 Task: Check your referral status.
Action: Mouse moved to (60, 81)
Screenshot: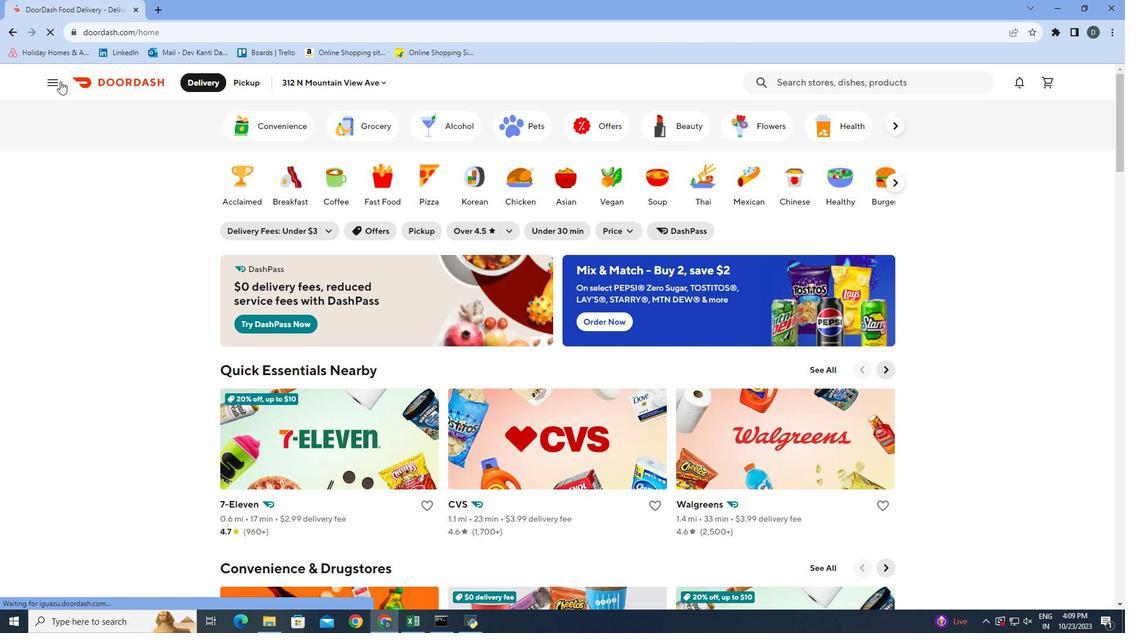 
Action: Mouse pressed left at (60, 81)
Screenshot: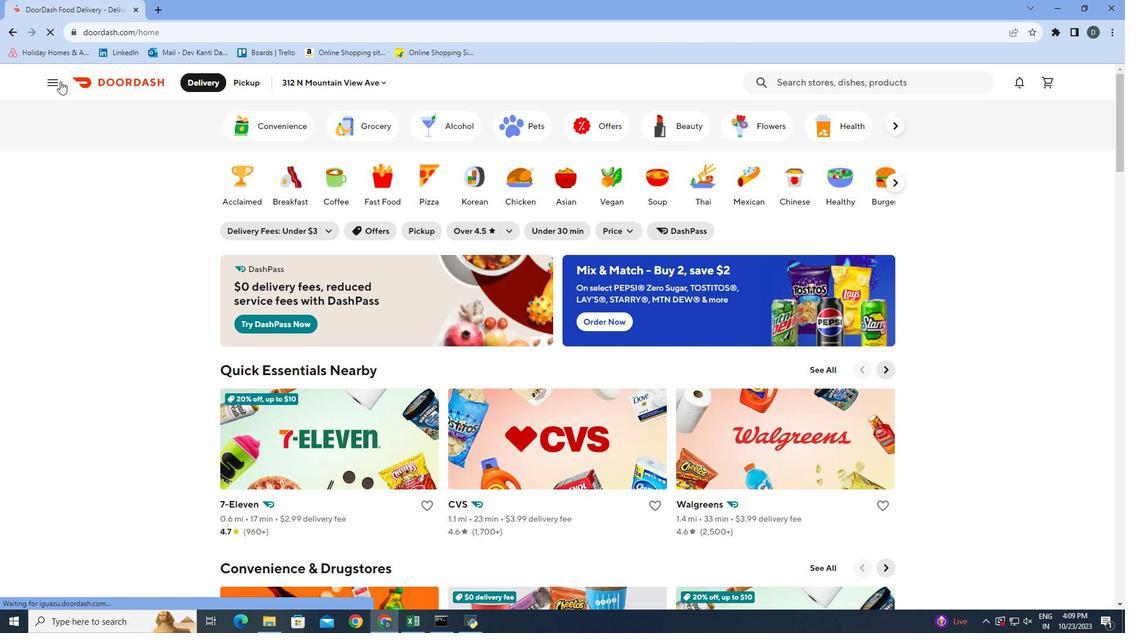 
Action: Mouse moved to (88, 363)
Screenshot: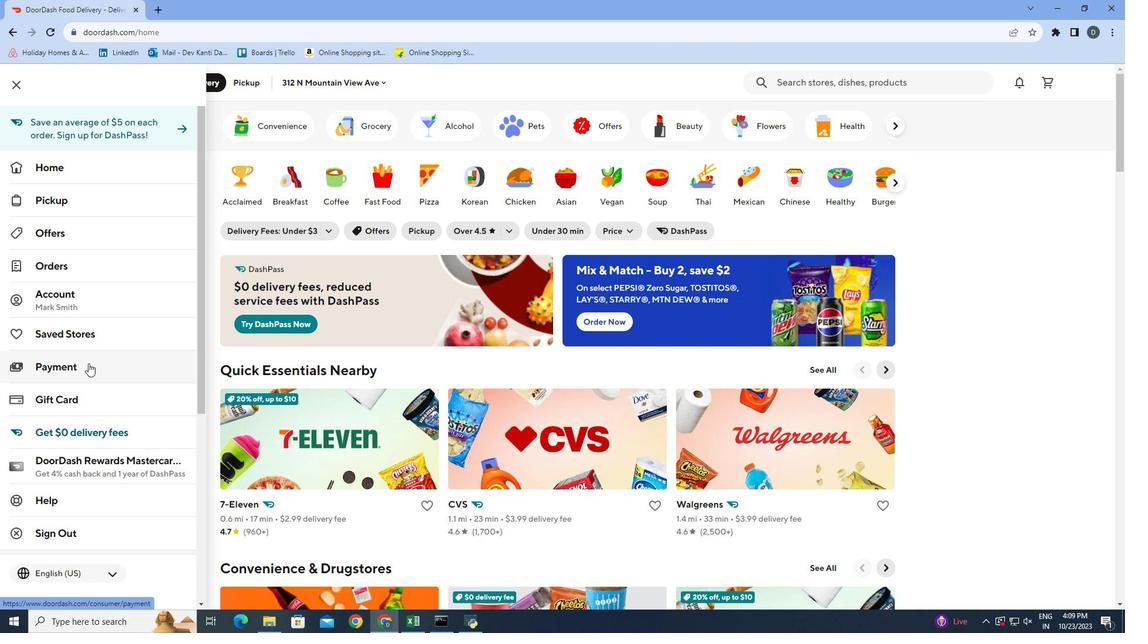 
Action: Mouse pressed left at (88, 363)
Screenshot: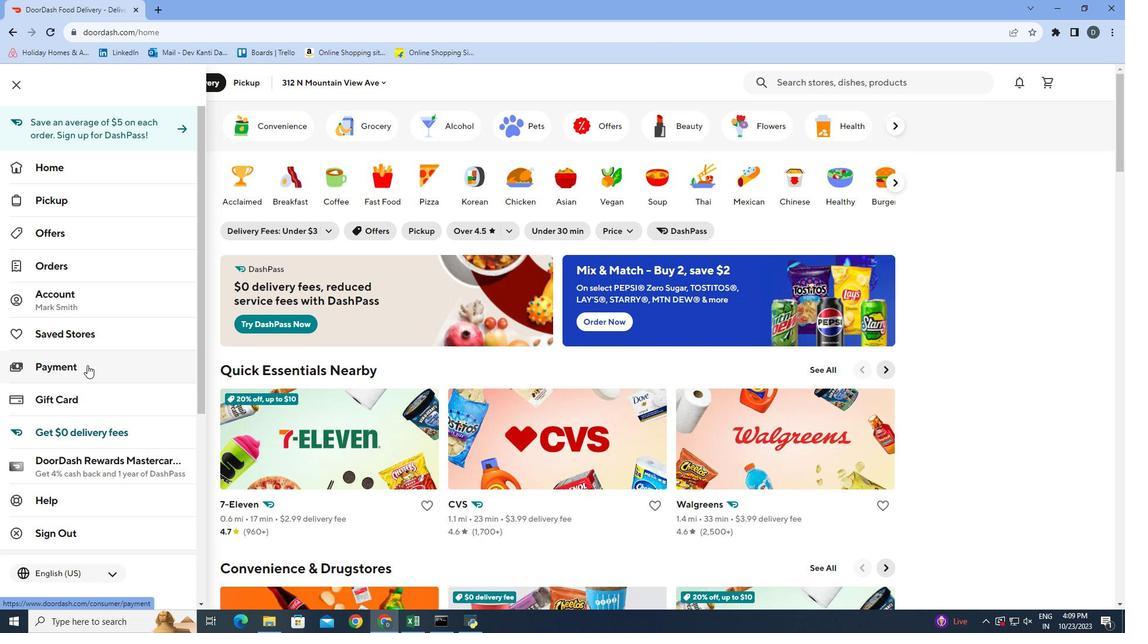 
Action: Mouse moved to (817, 400)
Screenshot: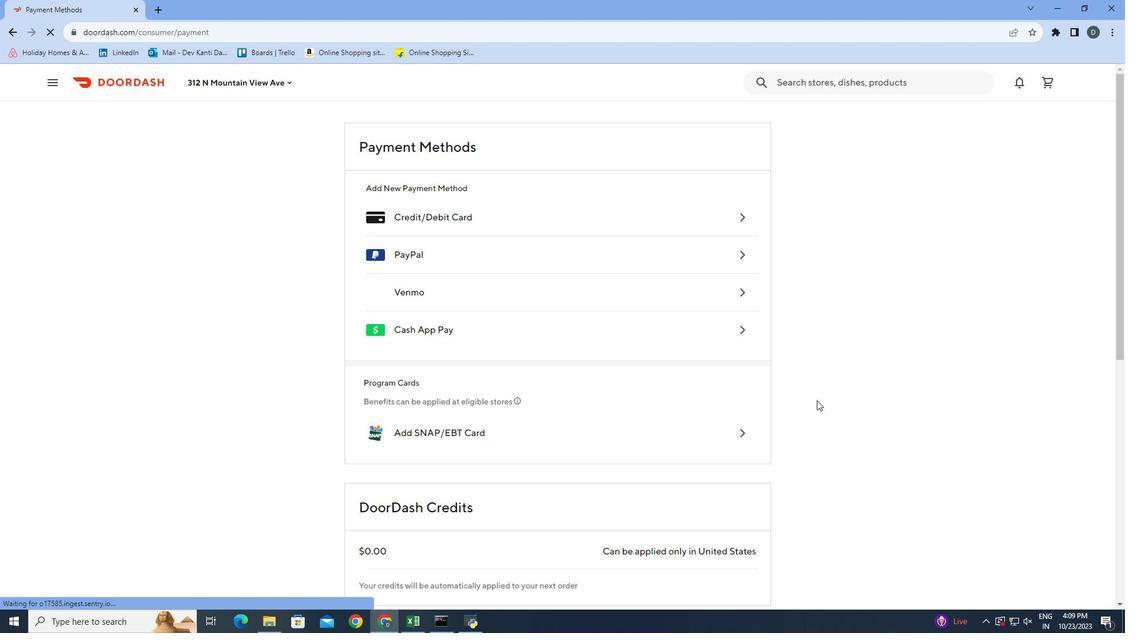 
Action: Mouse scrolled (817, 399) with delta (0, 0)
Screenshot: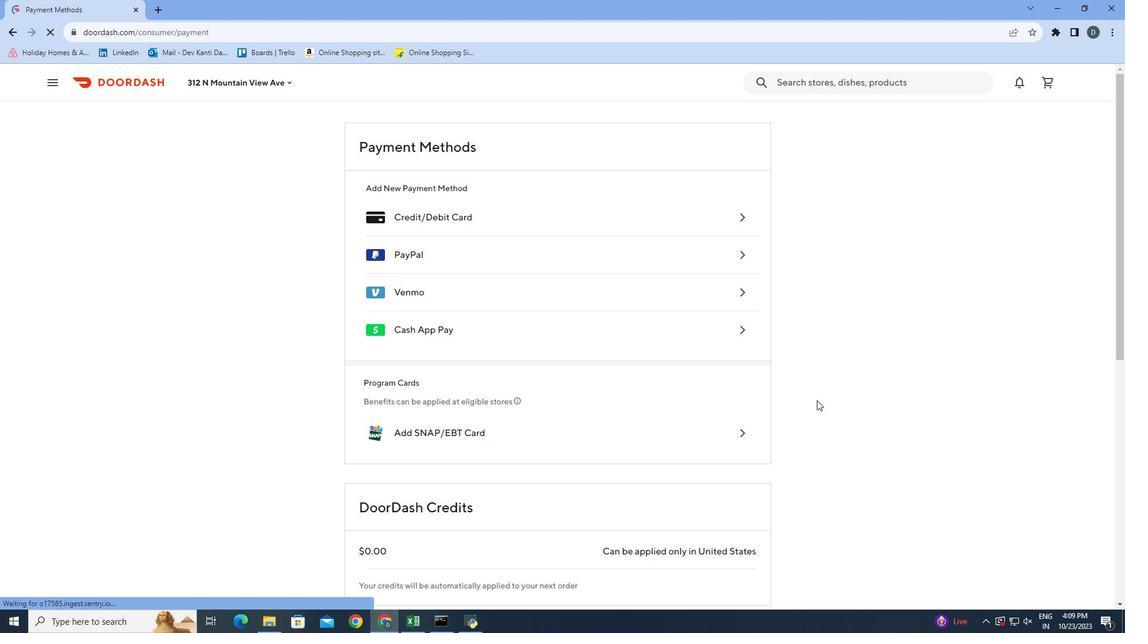
Action: Mouse scrolled (817, 399) with delta (0, 0)
Screenshot: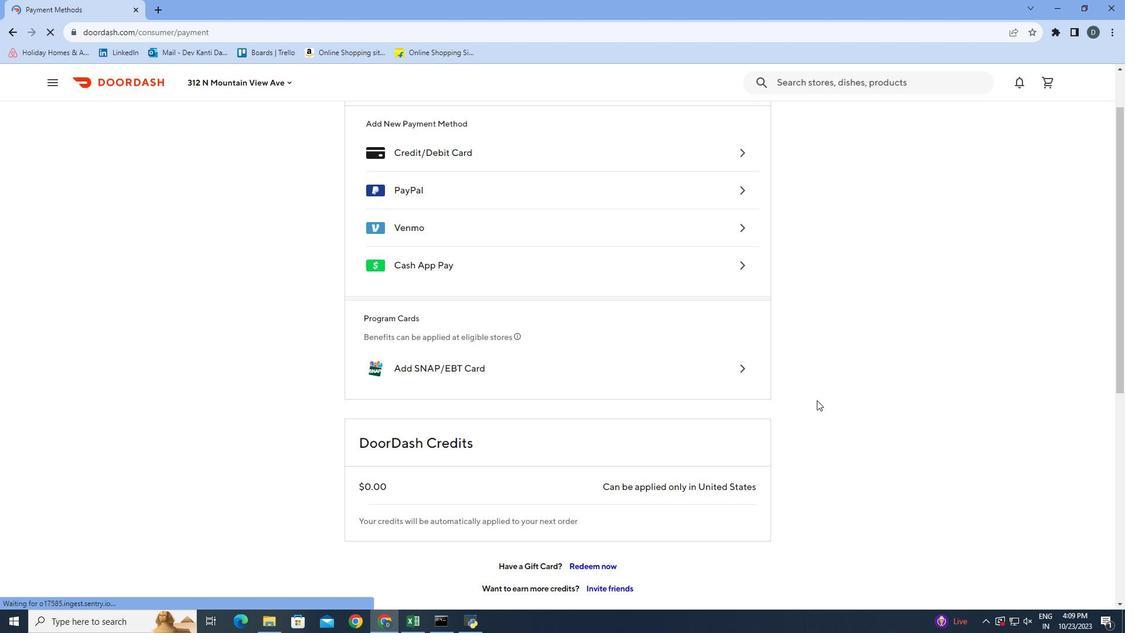 
Action: Mouse scrolled (817, 399) with delta (0, 0)
Screenshot: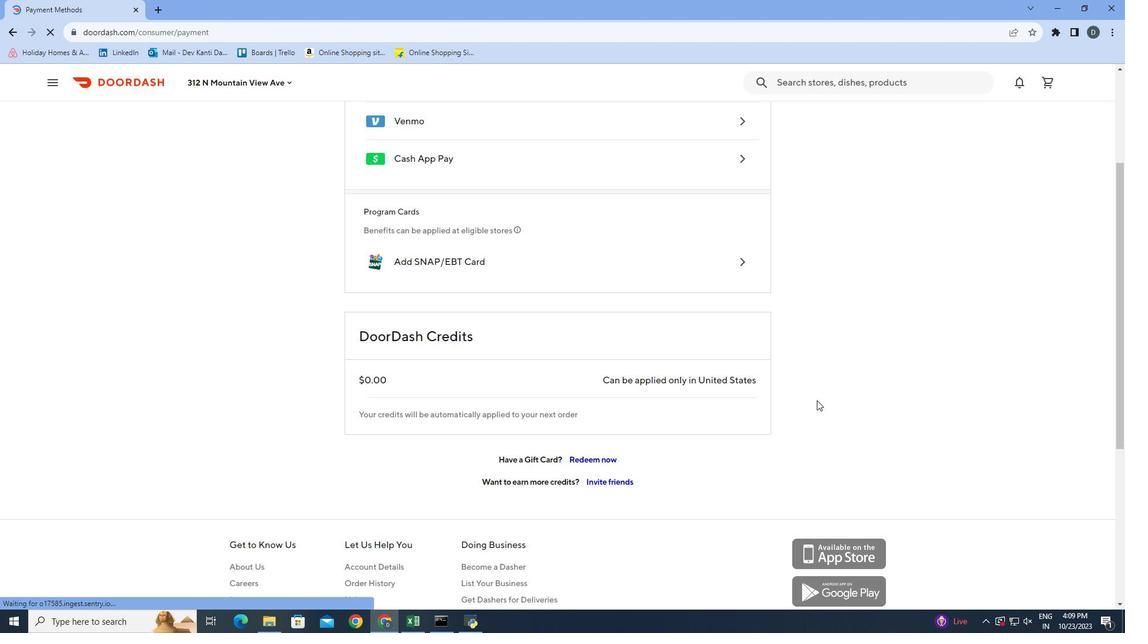 
Action: Mouse scrolled (817, 399) with delta (0, 0)
Screenshot: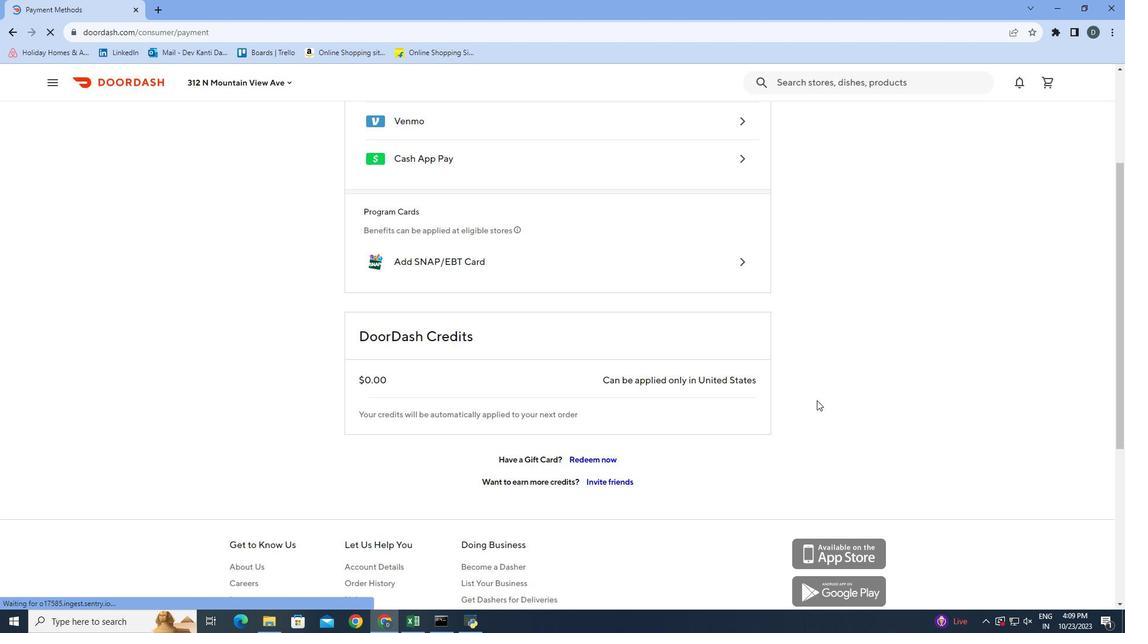 
Action: Mouse moved to (622, 423)
Screenshot: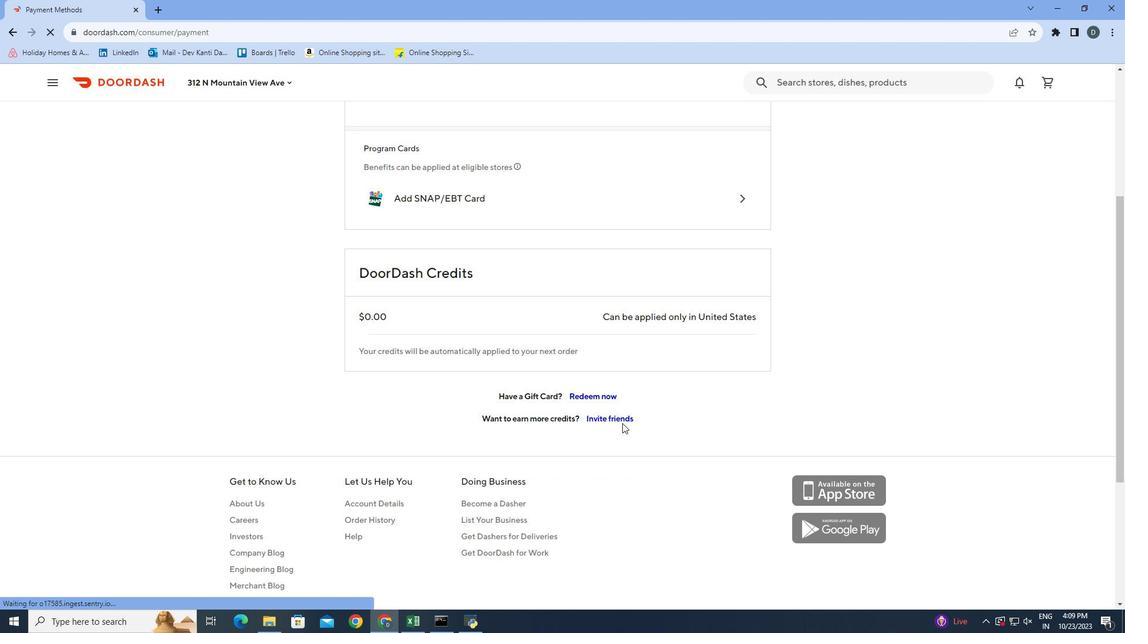 
Action: Mouse pressed left at (622, 423)
Screenshot: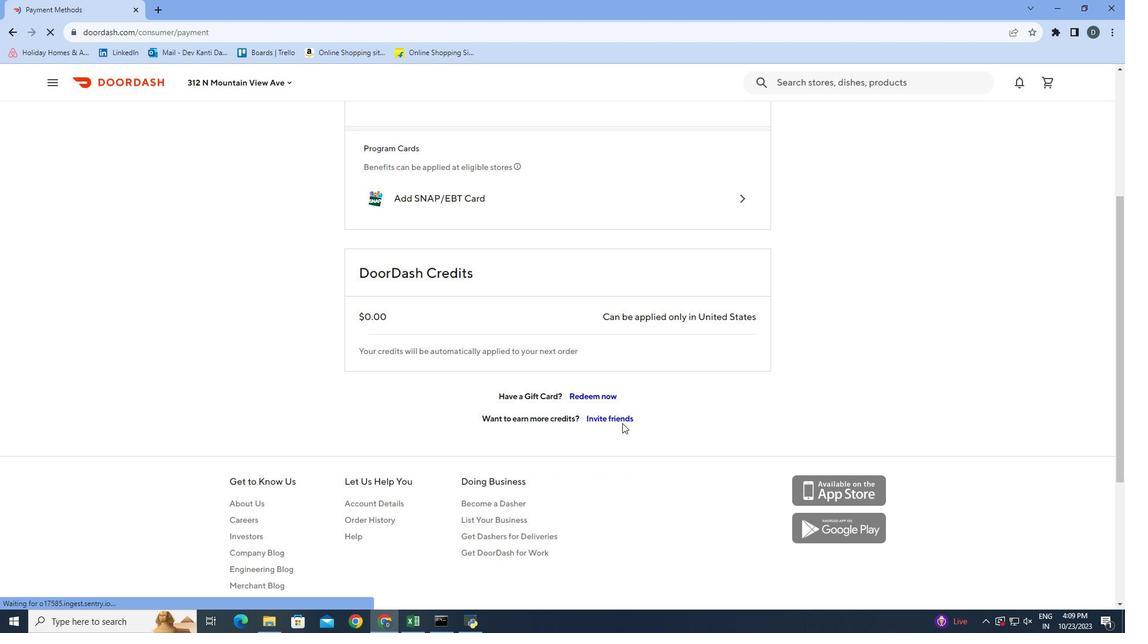 
Action: Mouse moved to (621, 421)
Screenshot: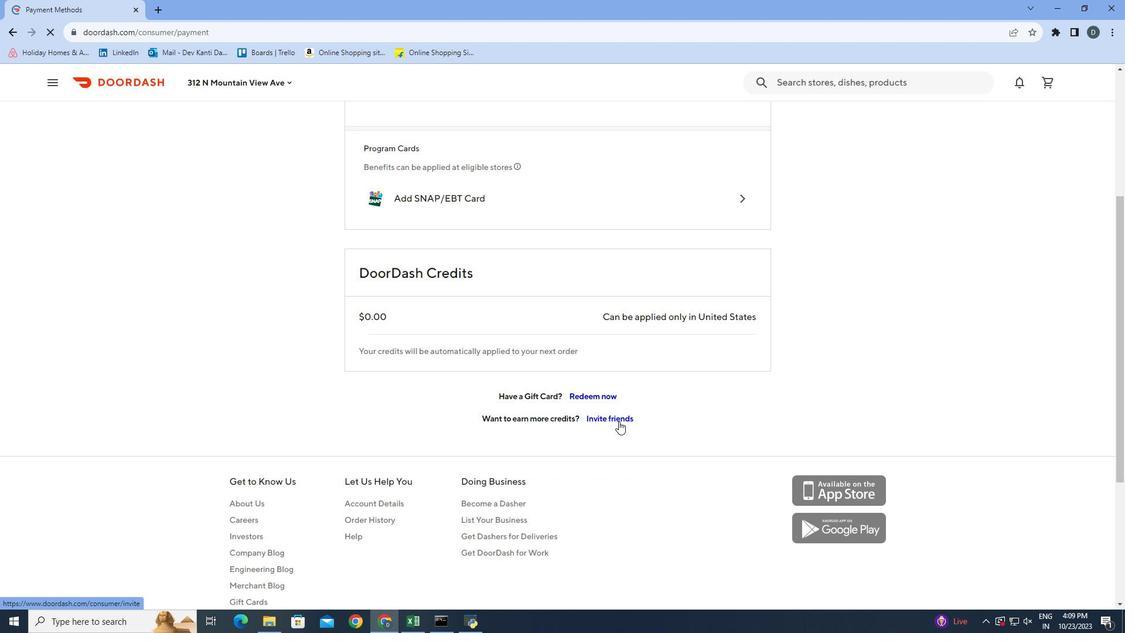 
Action: Mouse pressed left at (621, 421)
Screenshot: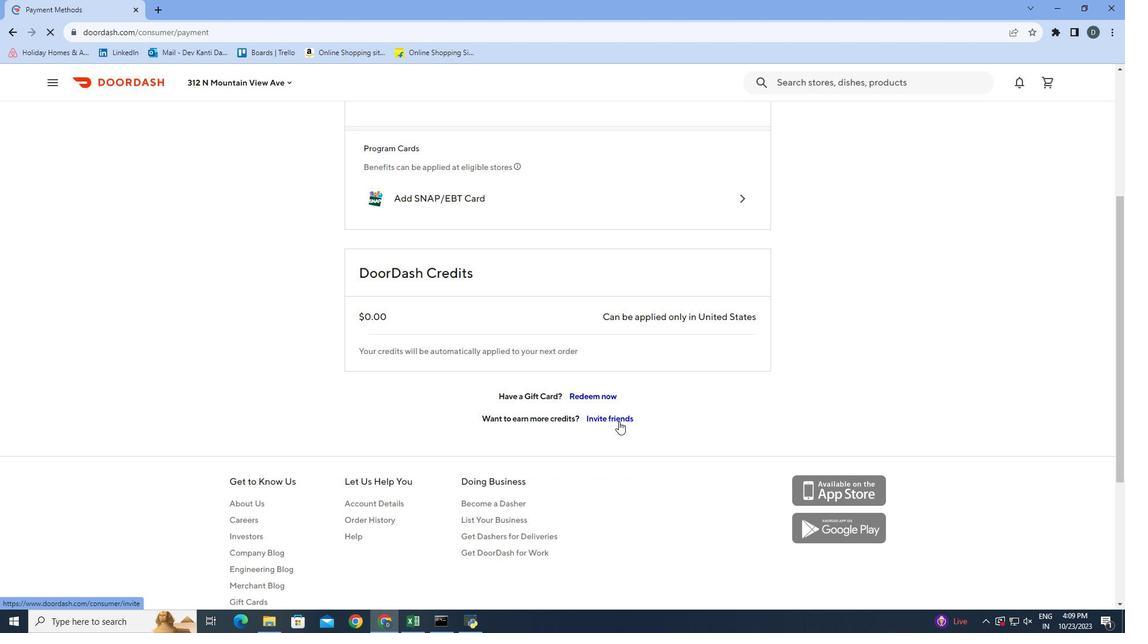 
Action: Mouse moved to (577, 347)
Screenshot: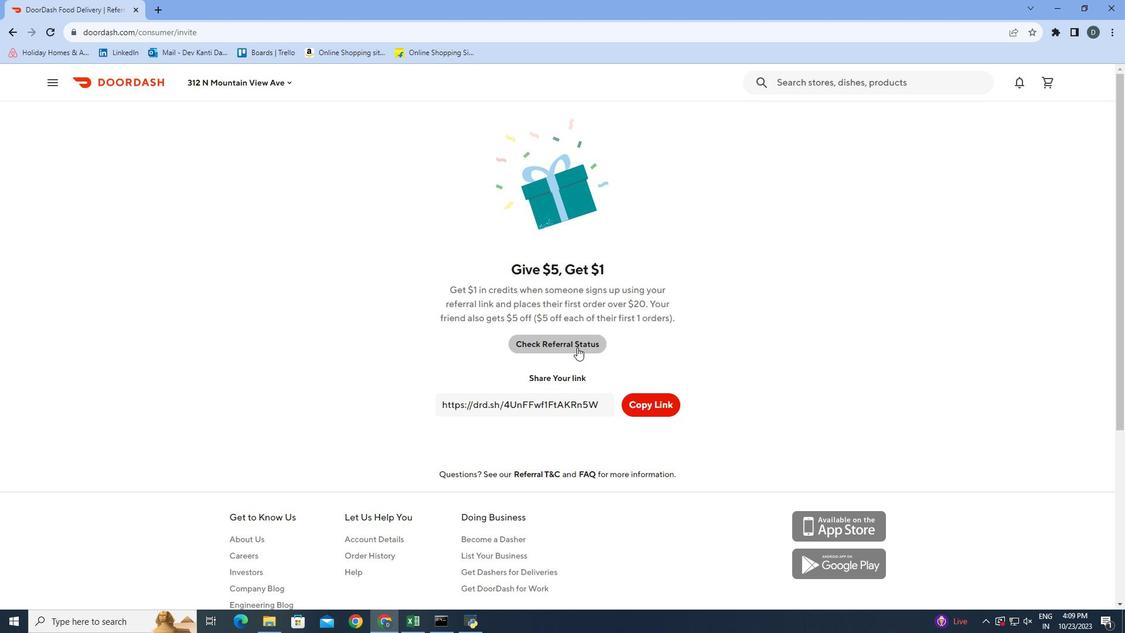 
Action: Mouse pressed left at (577, 347)
Screenshot: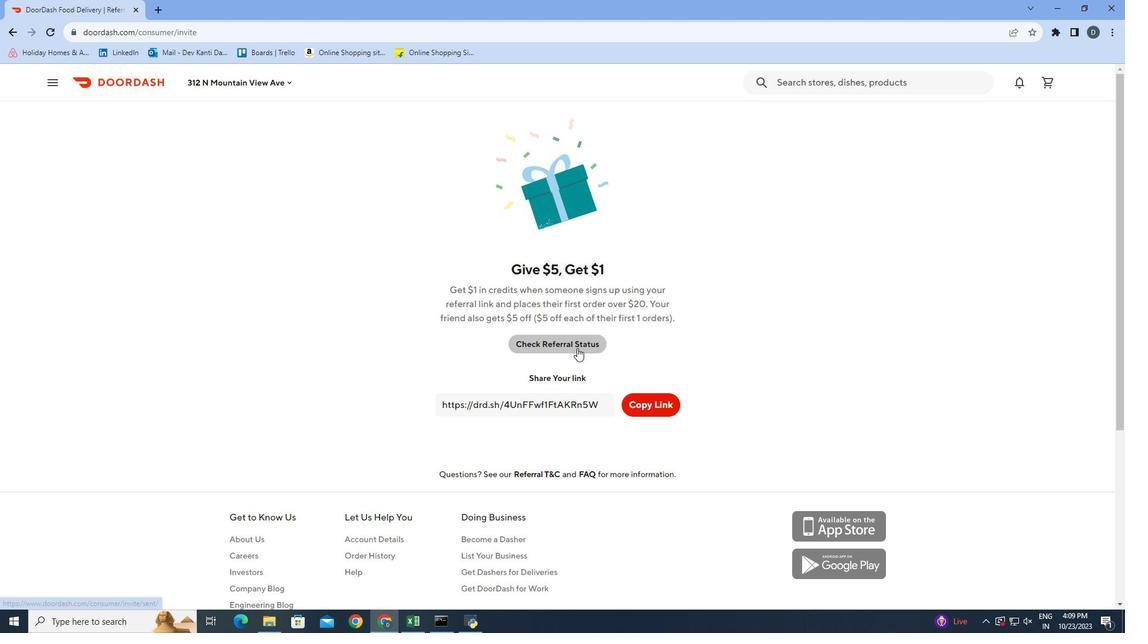 
Action: Mouse moved to (677, 252)
Screenshot: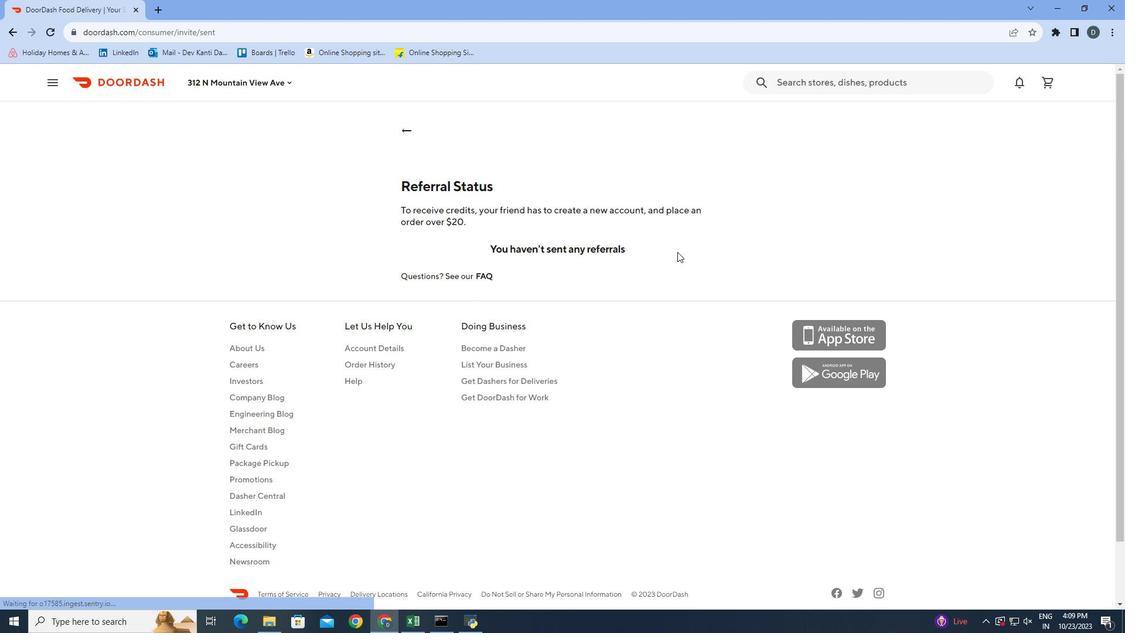 
